 Task: Set the duration of the event to 45 minutes.
Action: Mouse moved to (367, 348)
Screenshot: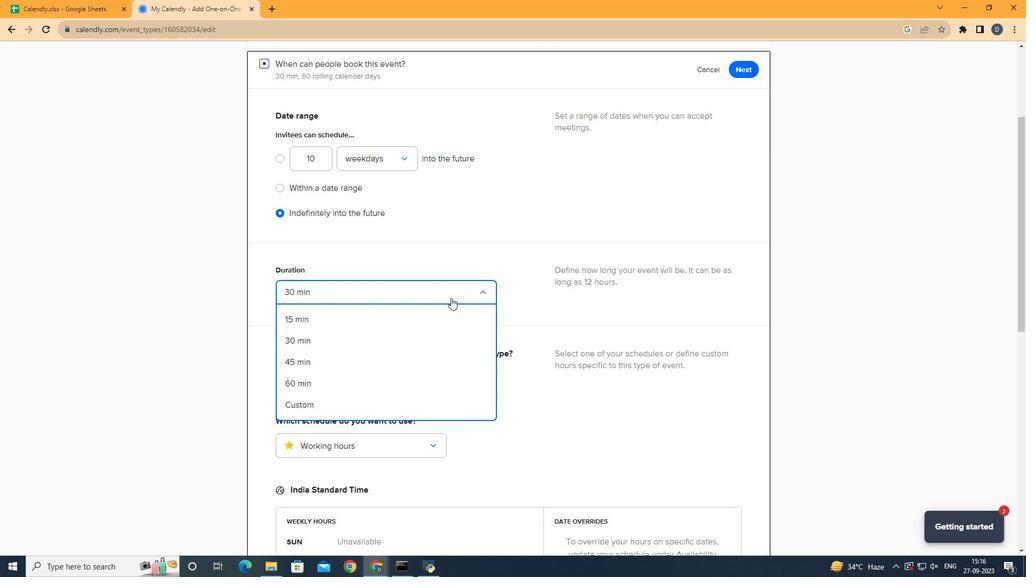 
Action: Mouse pressed left at (367, 348)
Screenshot: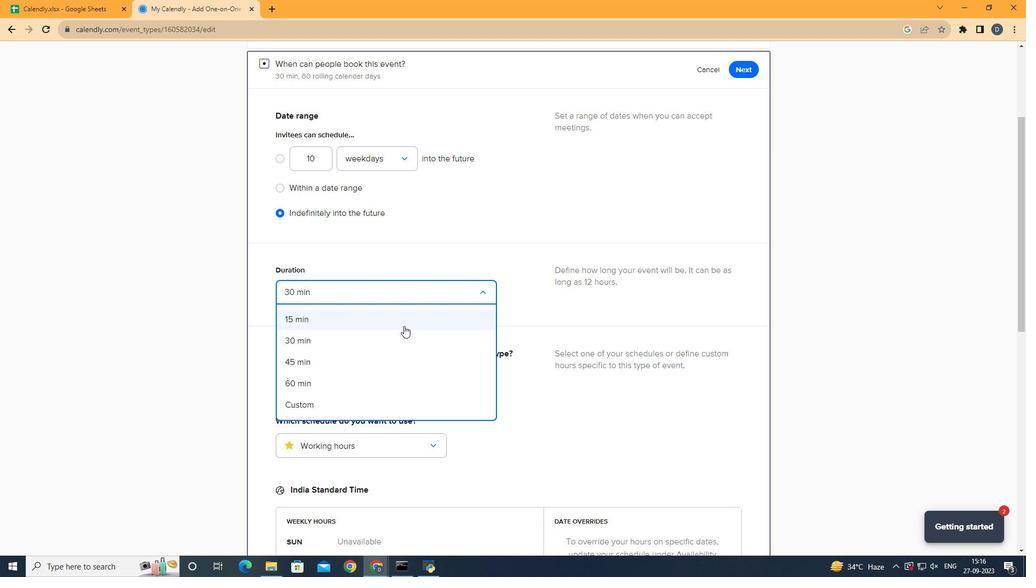 
Action: Mouse moved to (371, 355)
Screenshot: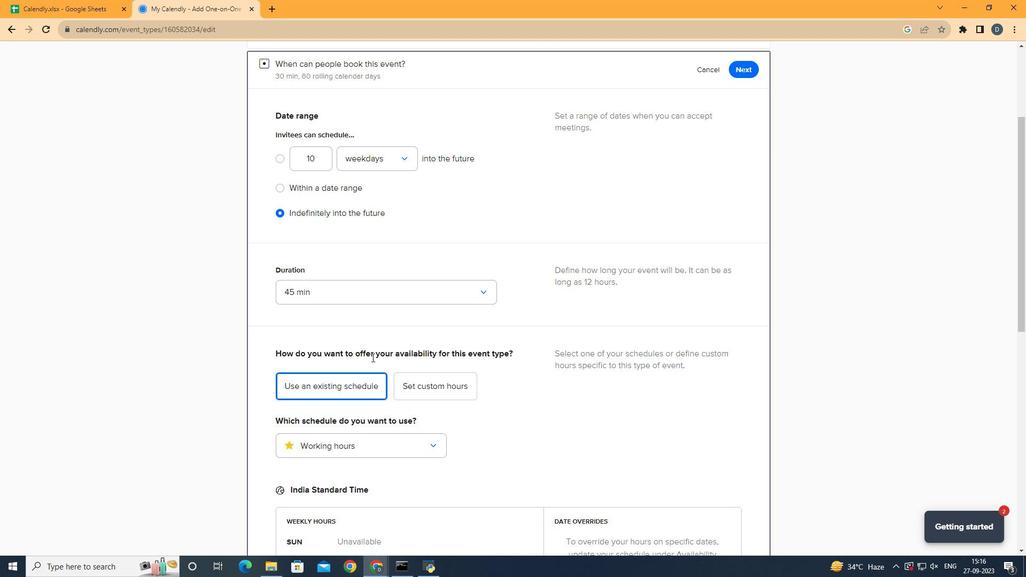 
Action: Mouse pressed left at (371, 355)
Screenshot: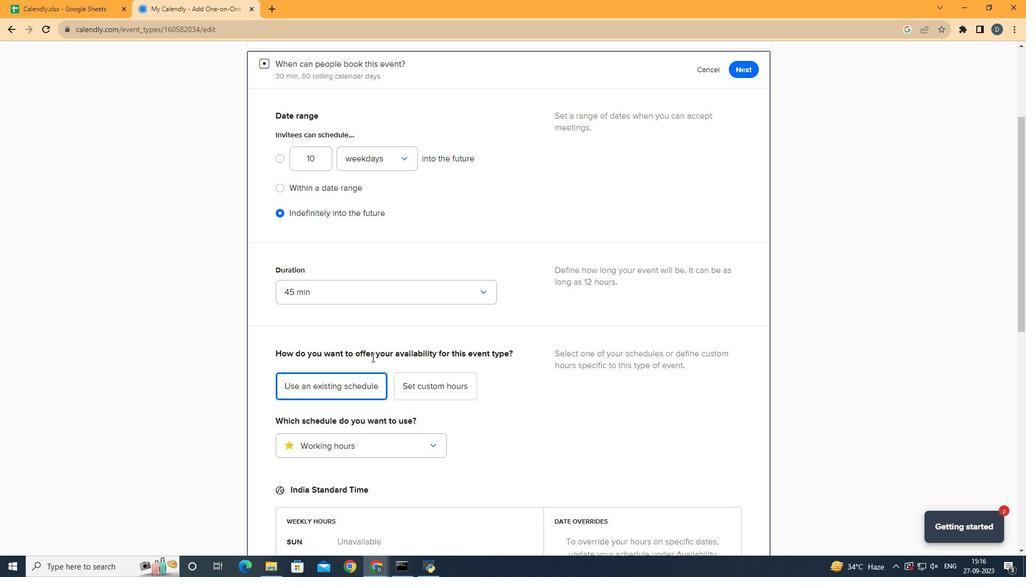 
Action: Mouse moved to (371, 355)
Screenshot: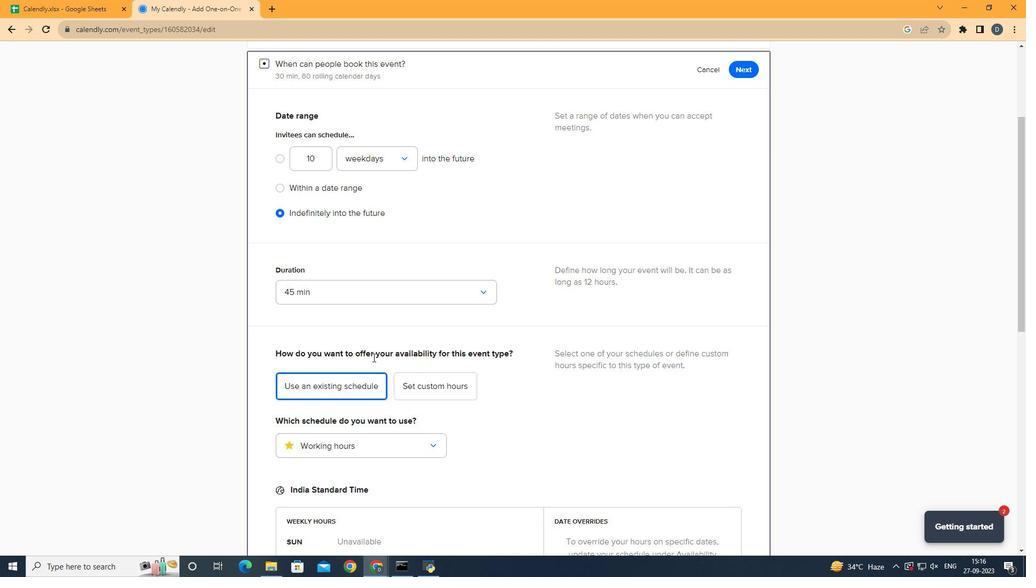 
